 Task: Create in the project WhiteCap and in the Backlog issue 'Create a new online platform for online coding courses with advanced code editing and debugging features' a child issue 'Kubernetes cluster network latency testing and optimization', and assign it to team member softage.4@softage.net.
Action: Mouse moved to (840, 288)
Screenshot: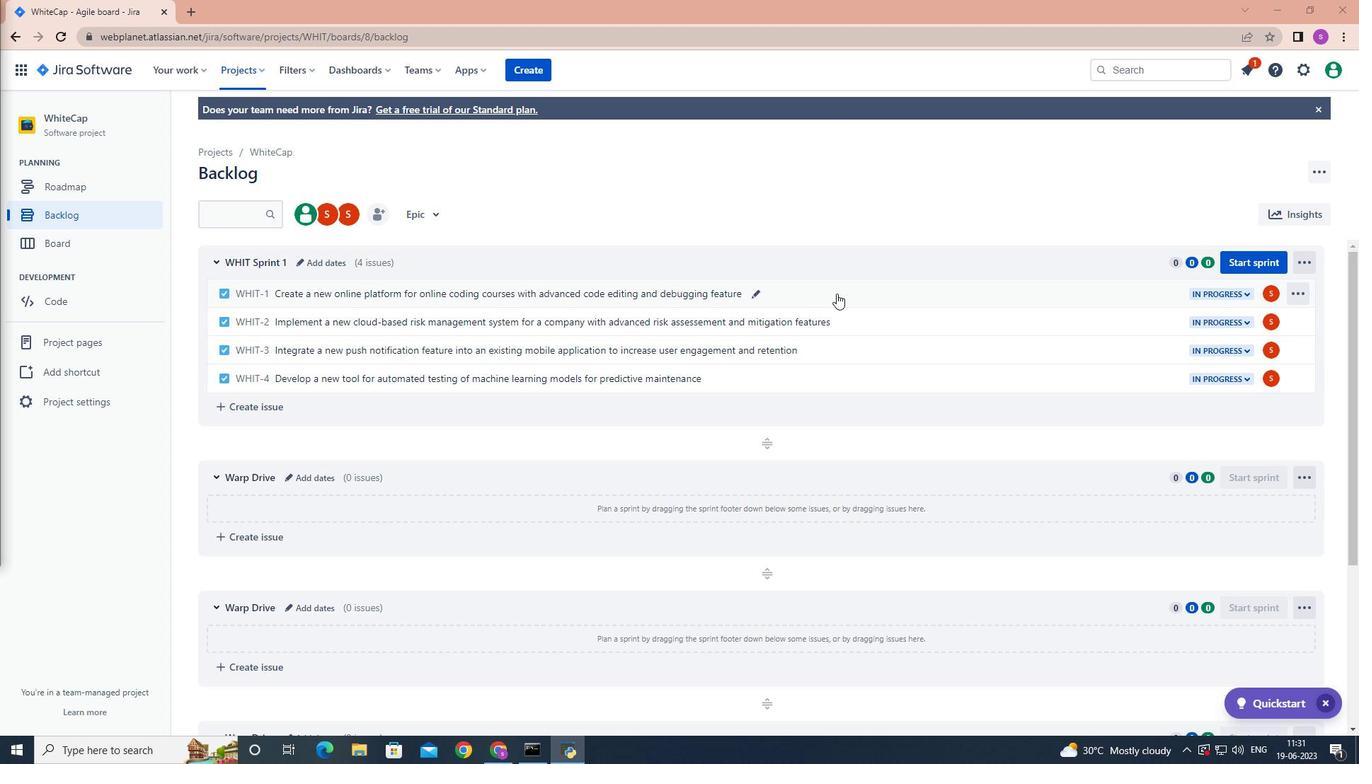 
Action: Mouse pressed left at (840, 288)
Screenshot: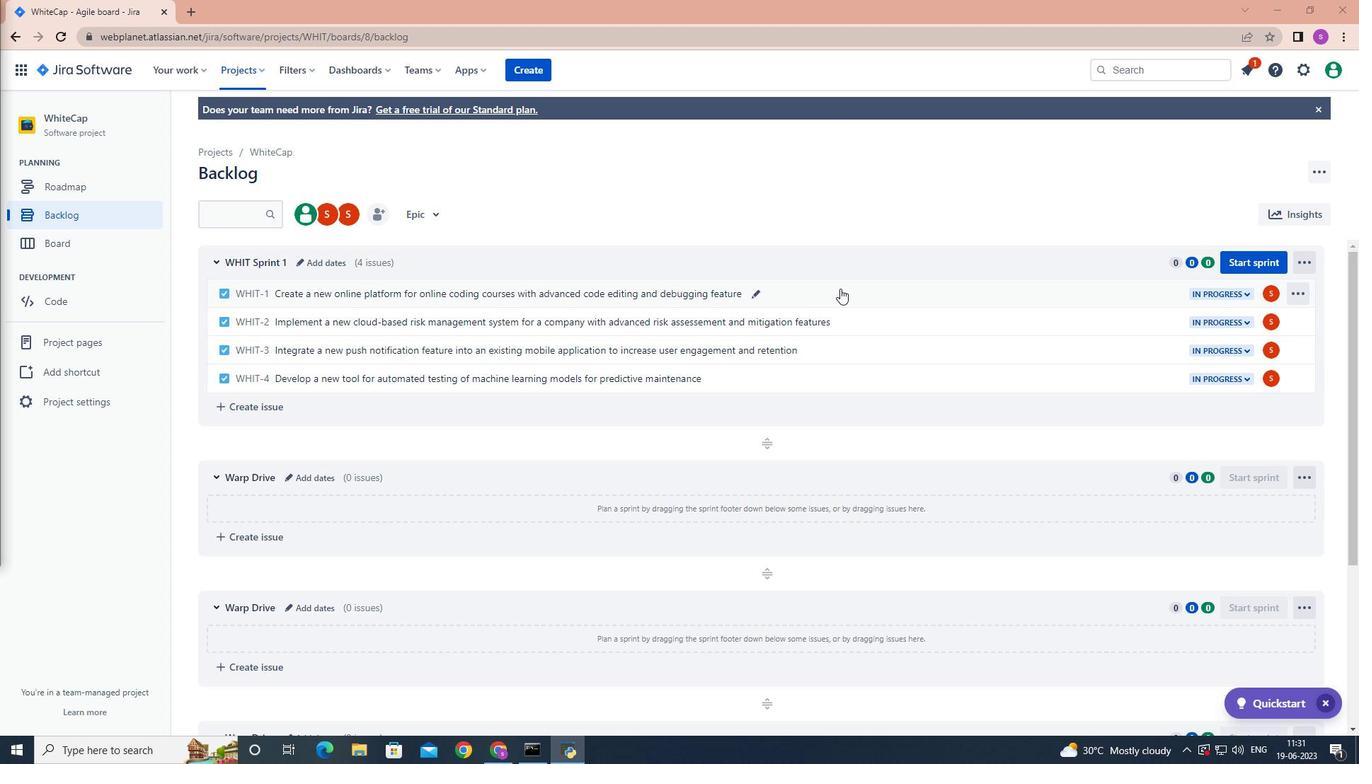 
Action: Mouse moved to (1108, 380)
Screenshot: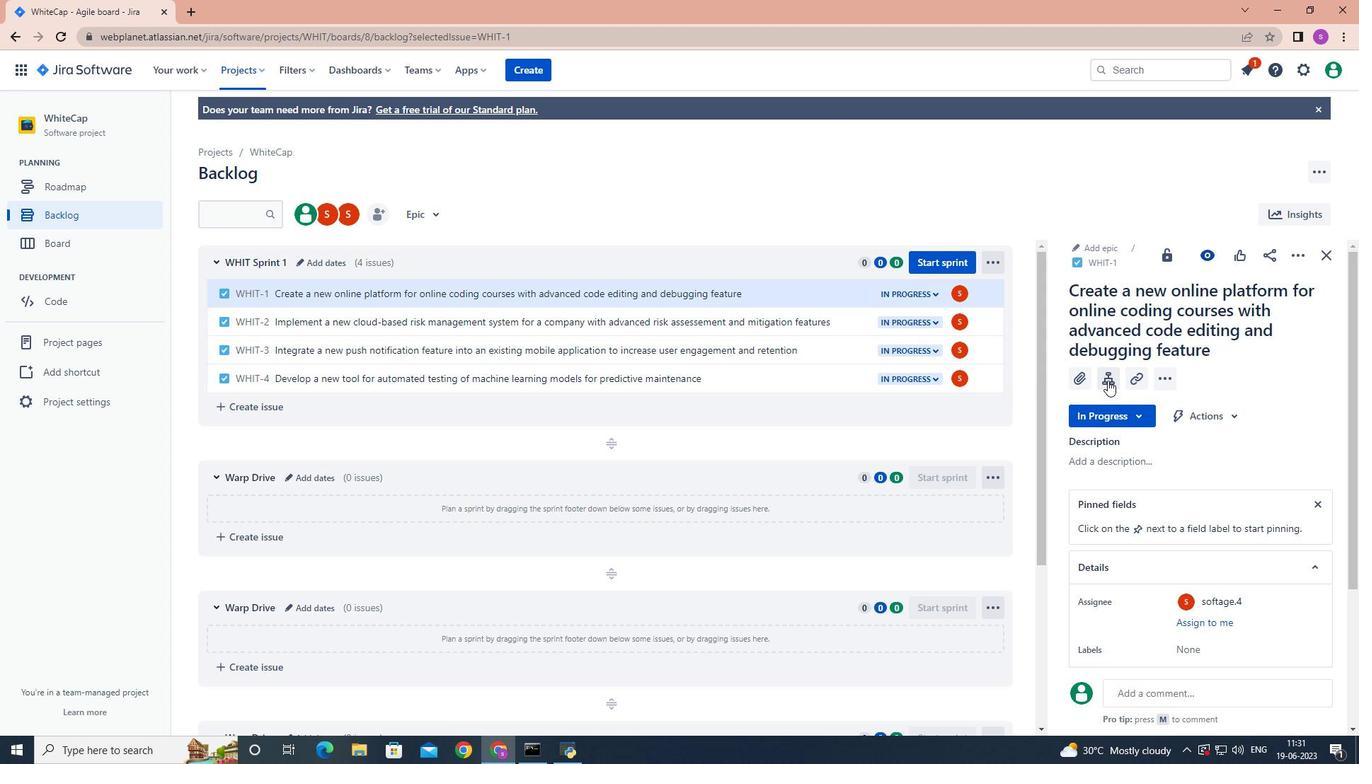 
Action: Mouse pressed left at (1108, 380)
Screenshot: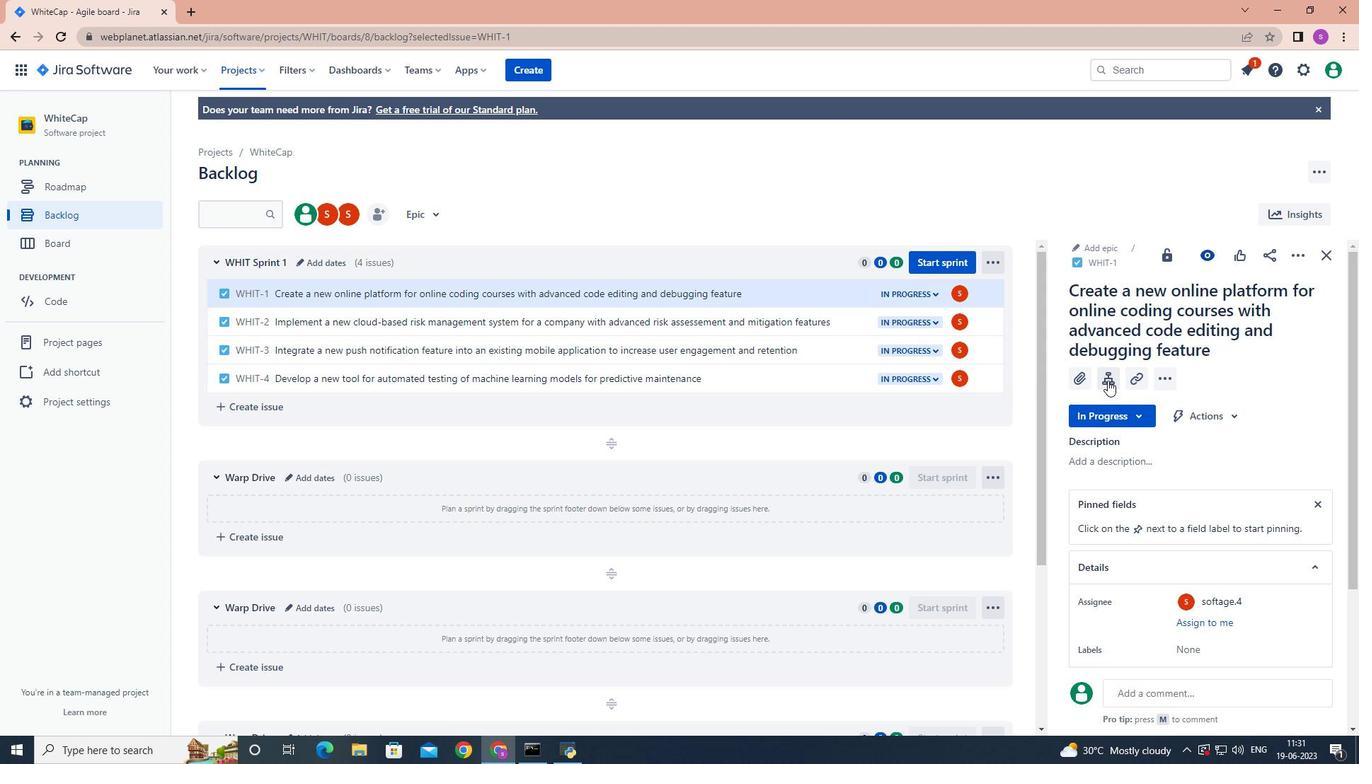 
Action: Mouse moved to (1104, 380)
Screenshot: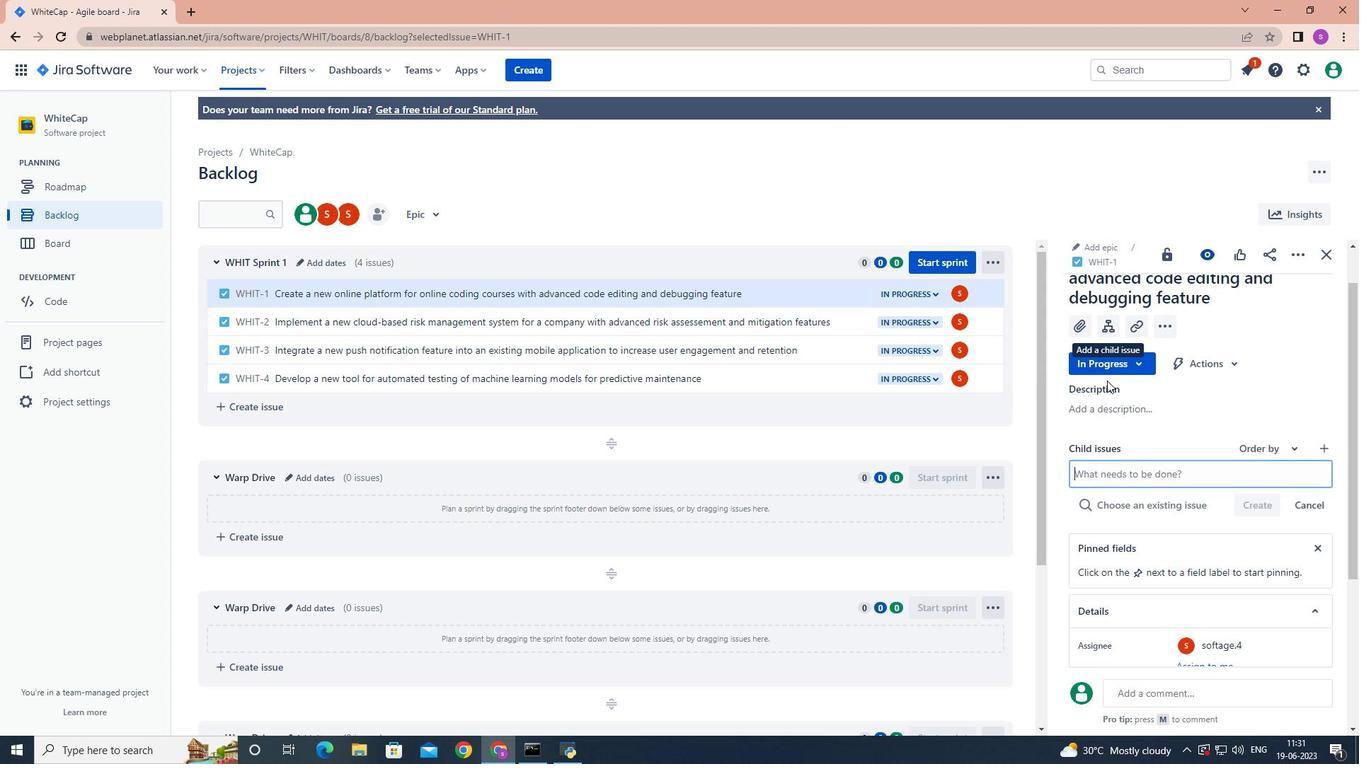 
Action: Key pressed <Key.shift>Kubernetes<Key.space>cluster<Key.space>network<Key.space>latency<Key.space>testing<Key.space>and<Key.space>optimization<Key.enter>
Screenshot: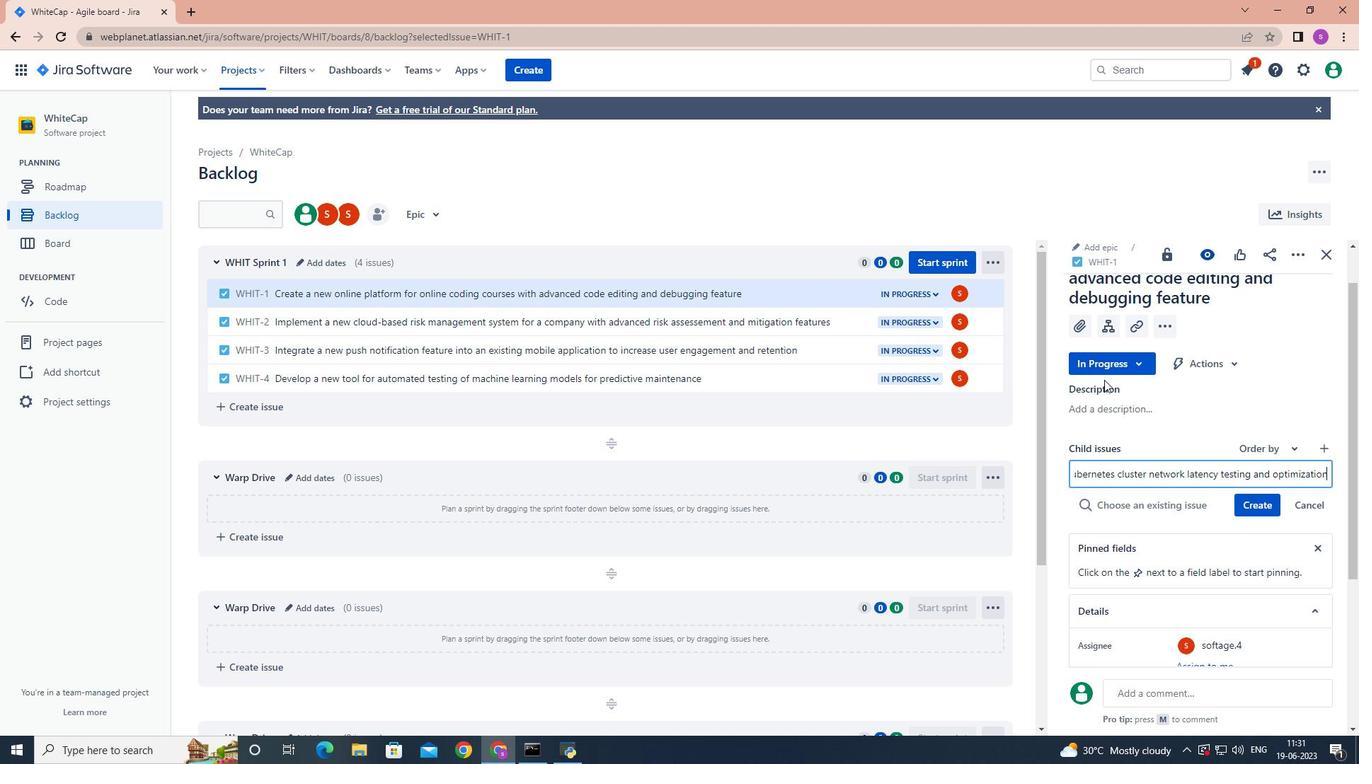 
Action: Mouse moved to (1268, 481)
Screenshot: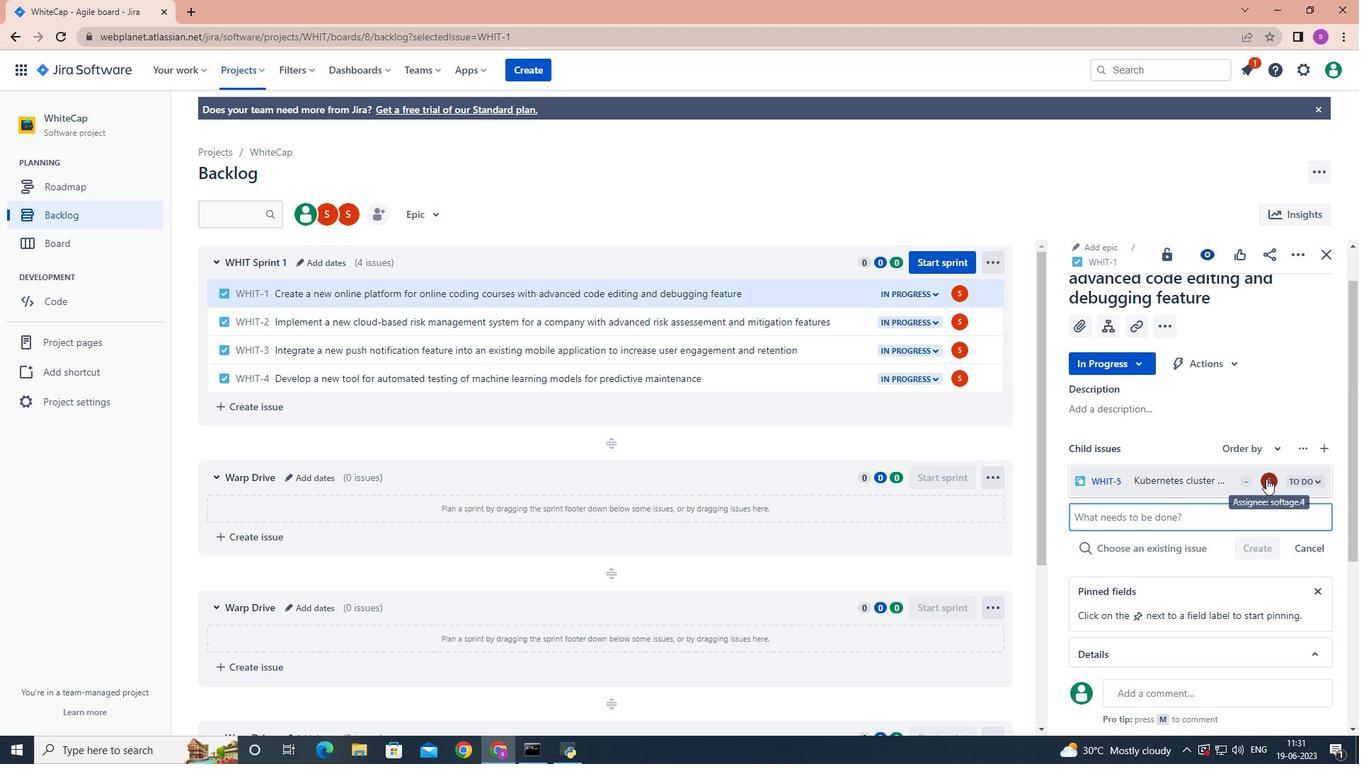
Action: Mouse pressed left at (1268, 481)
Screenshot: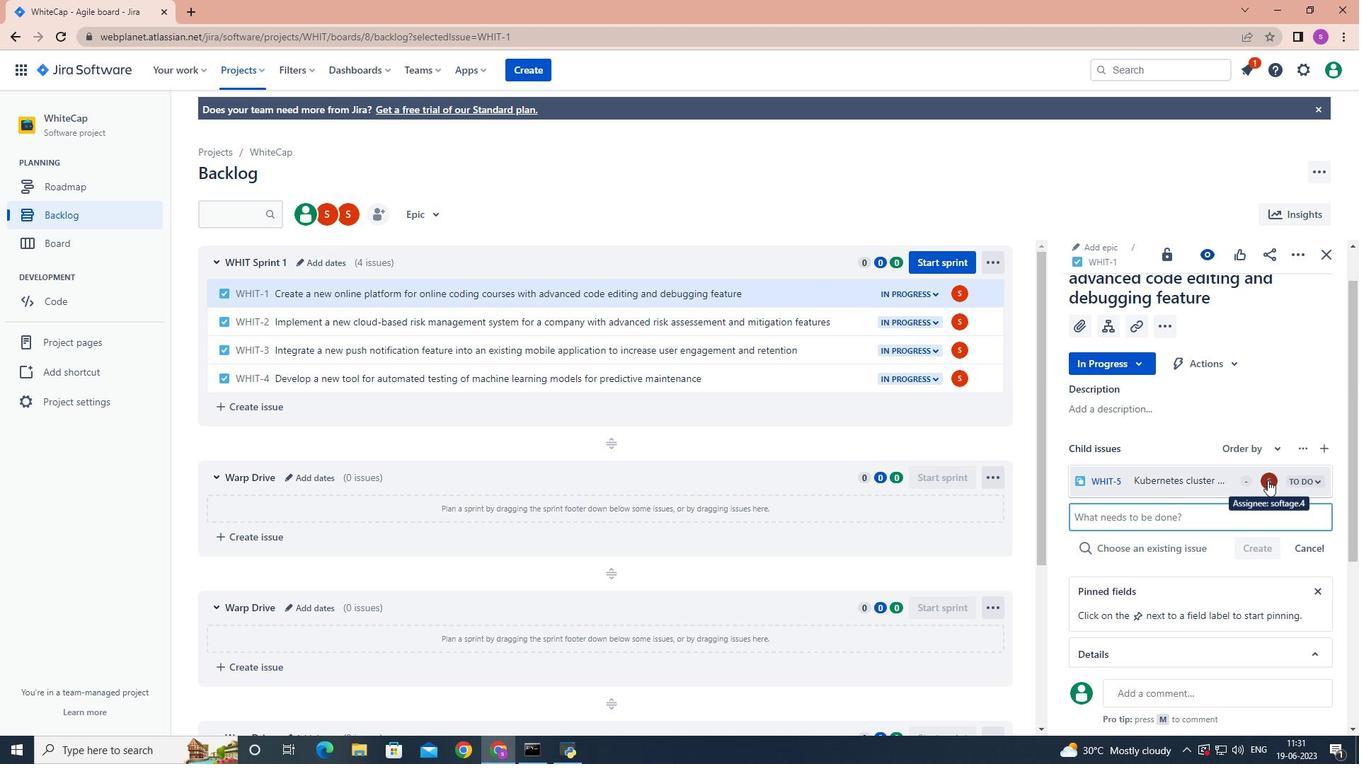 
Action: Mouse moved to (1267, 481)
Screenshot: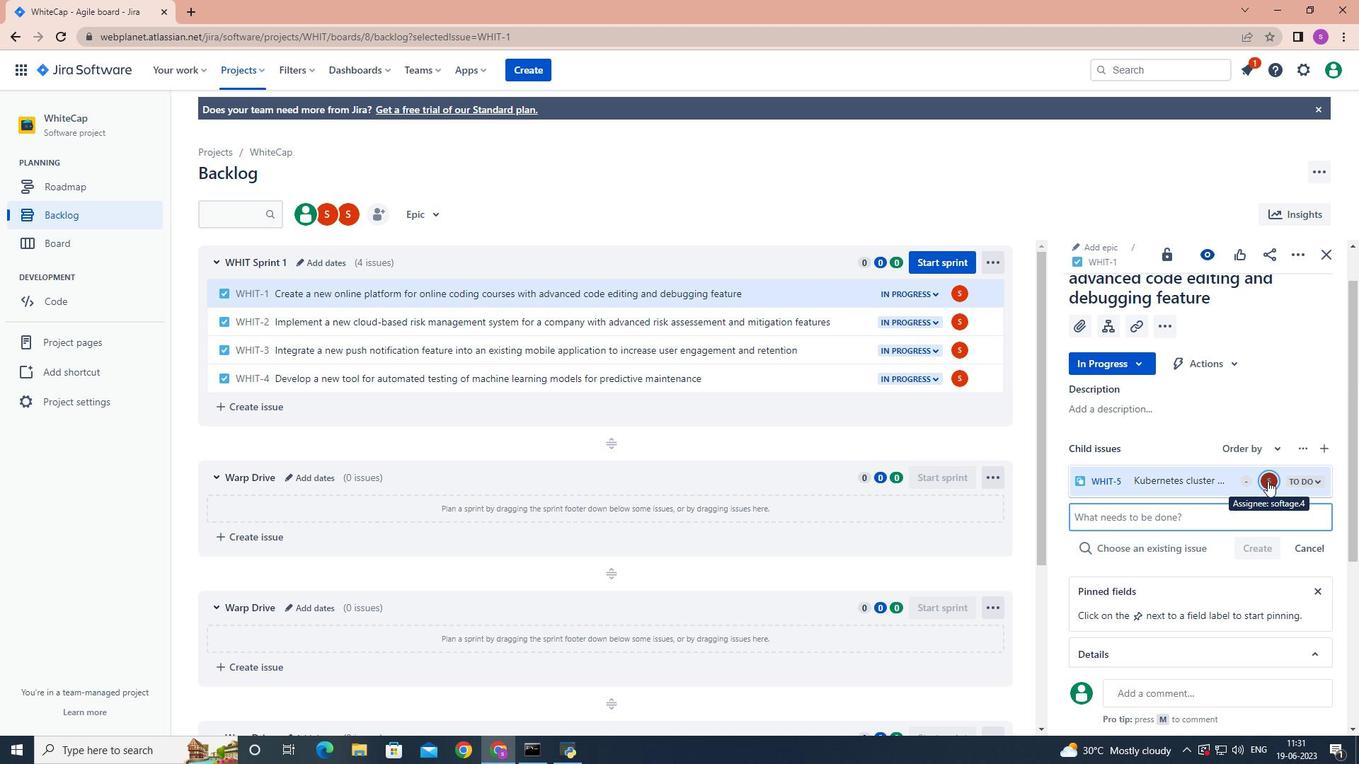 
Action: Key pressed softage.4
Screenshot: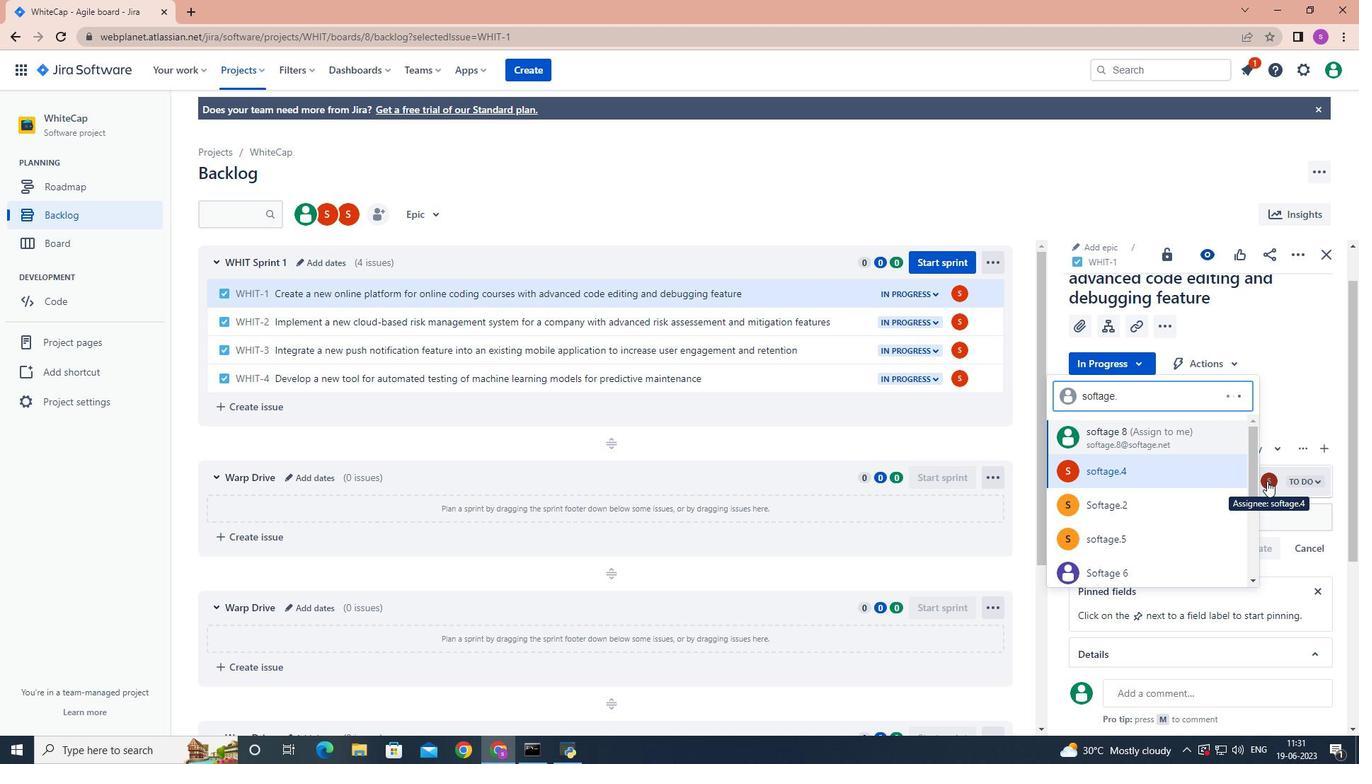 
Action: Mouse moved to (1190, 472)
Screenshot: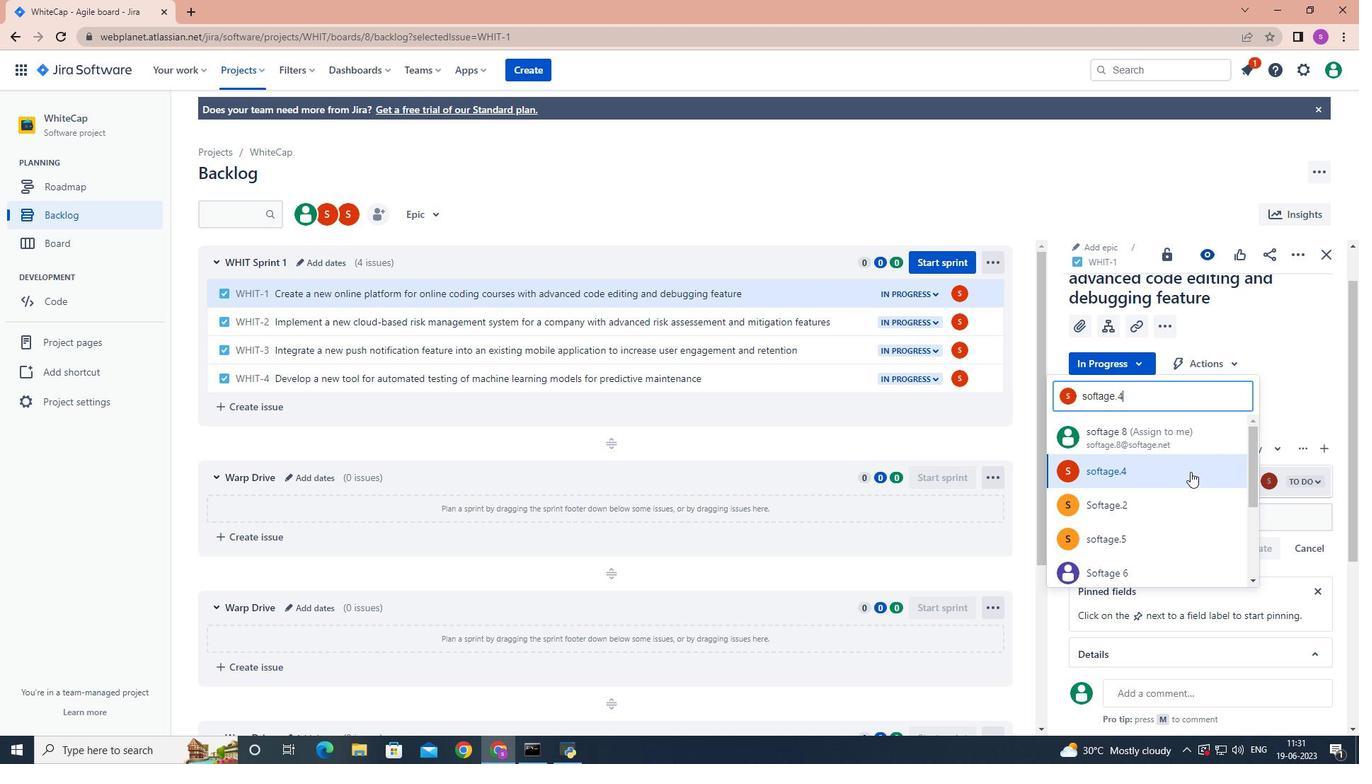 
Action: Mouse pressed left at (1190, 472)
Screenshot: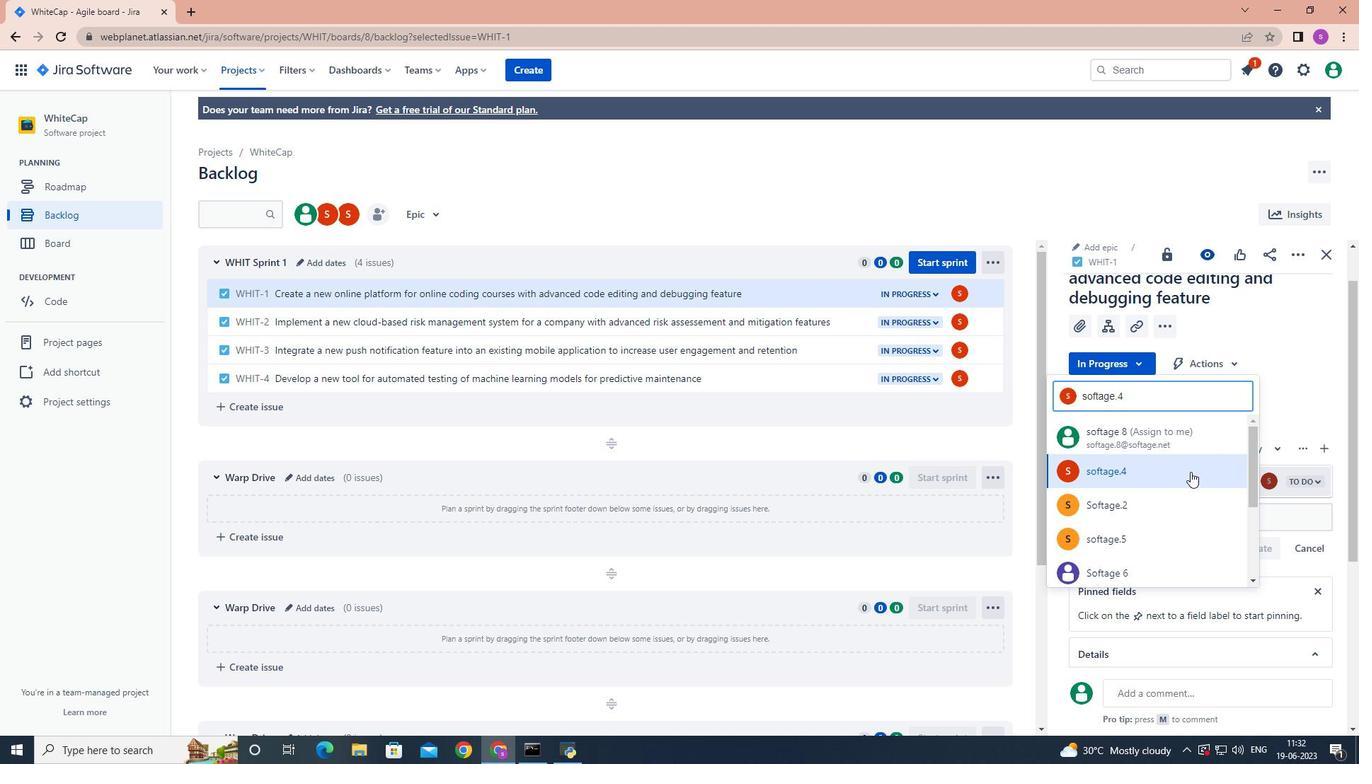 
Action: Mouse moved to (1187, 472)
Screenshot: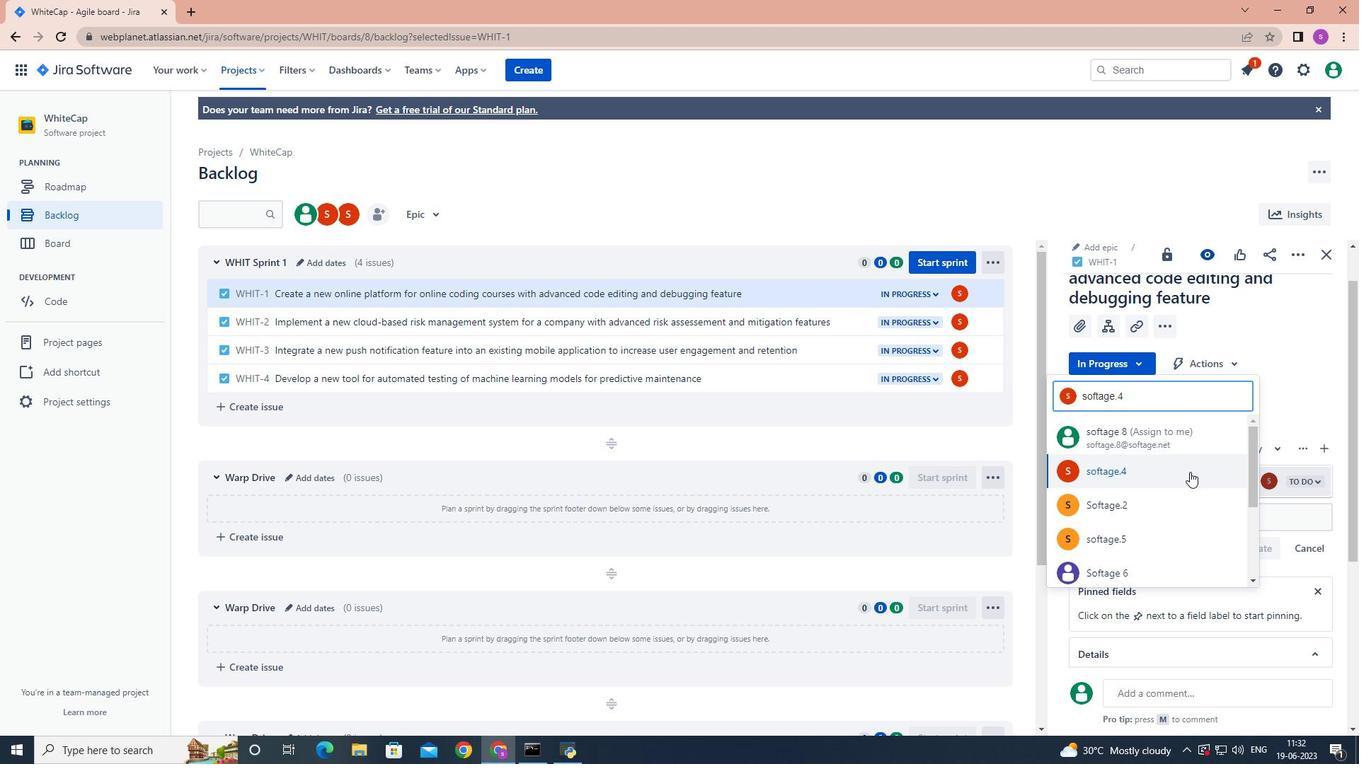 
